 Task: Enable full screen in the file "Life is beautiful".
Action: Mouse moved to (89, 67)
Screenshot: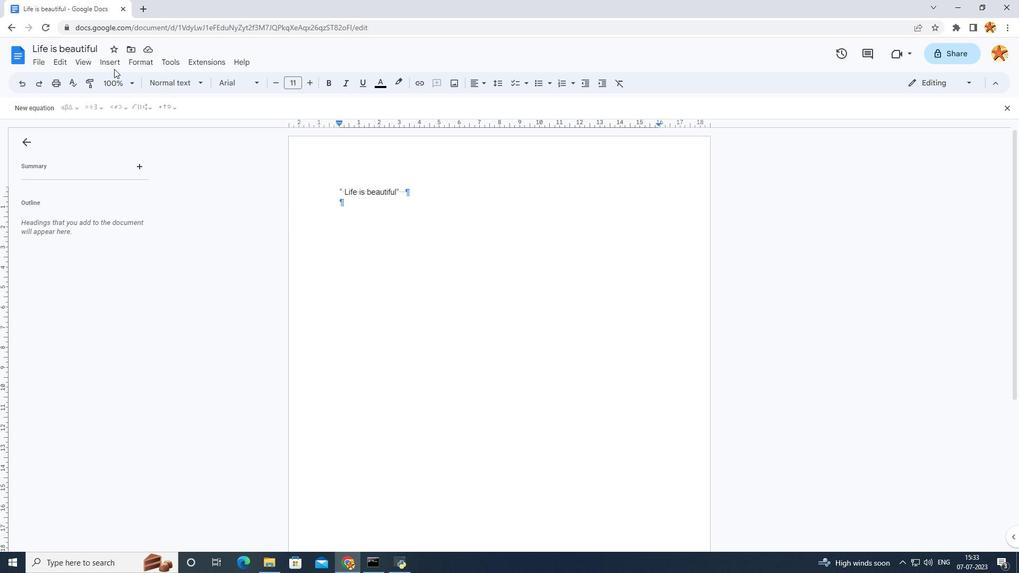 
Action: Mouse pressed left at (89, 67)
Screenshot: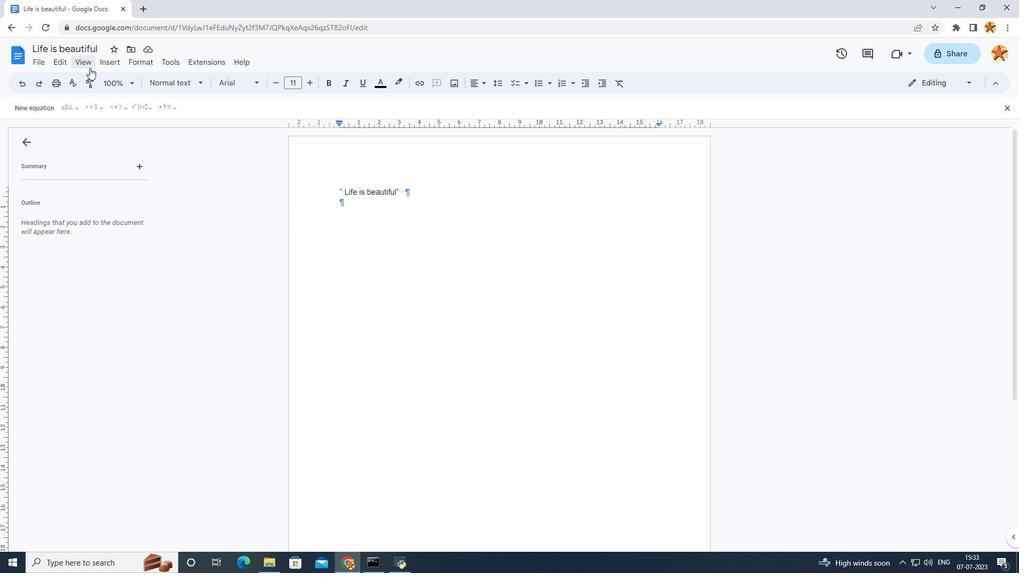 
Action: Mouse moved to (93, 199)
Screenshot: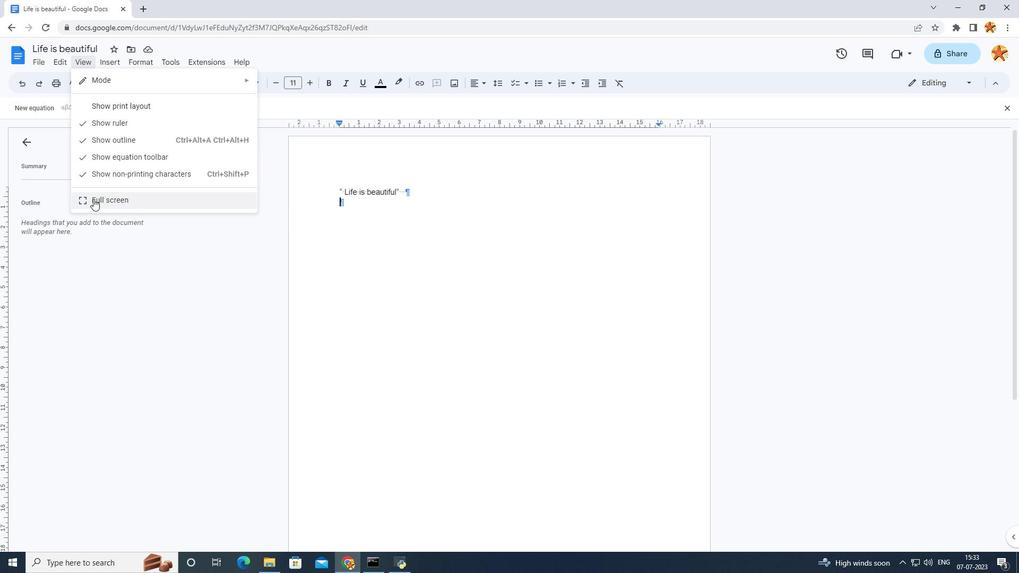 
Action: Mouse pressed left at (93, 199)
Screenshot: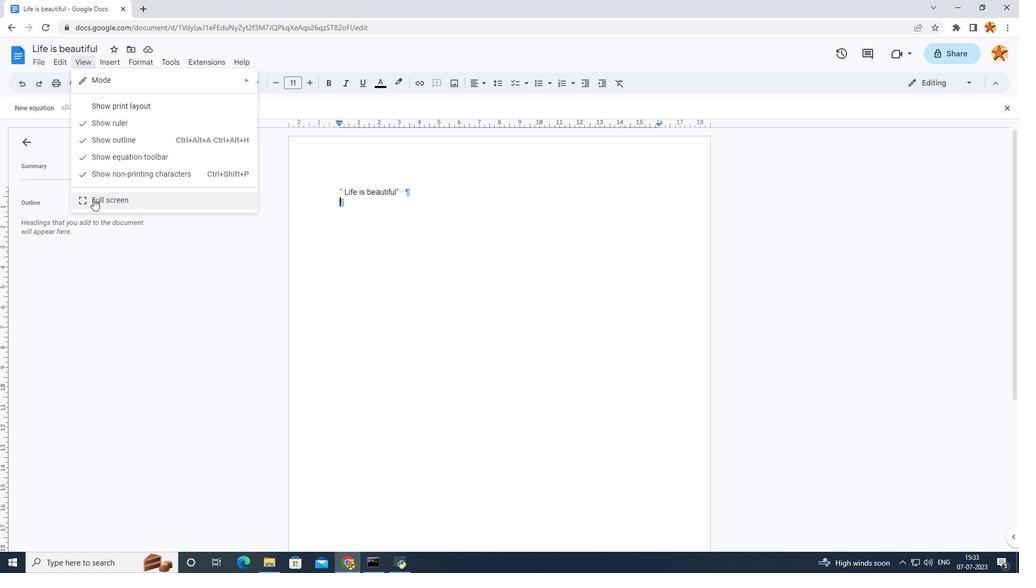 
Action: Mouse moved to (100, 198)
Screenshot: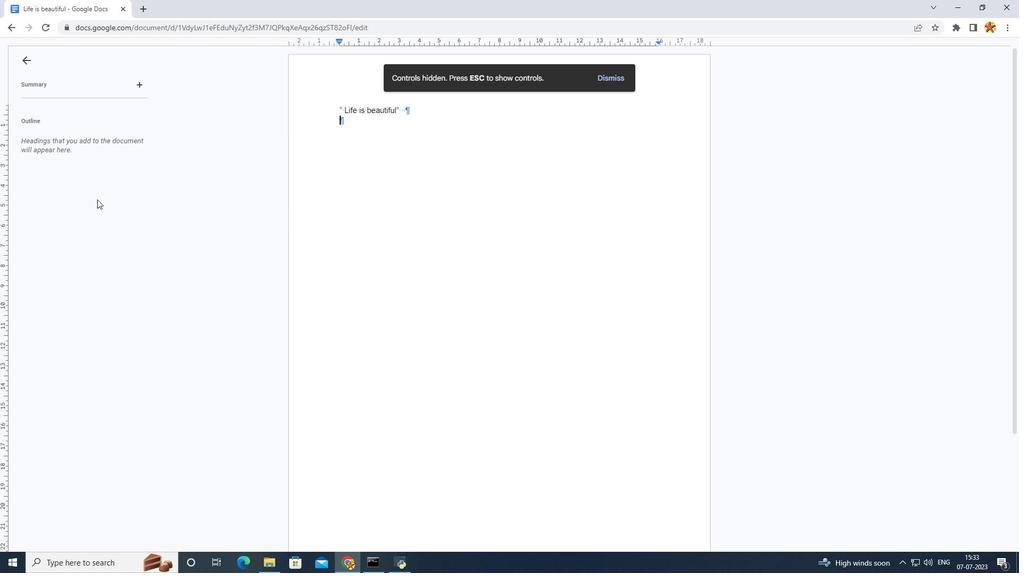 
